 Task: Use the formula "EPOCHTODATE" in spreadsheet "Project portfolio".
Action: Mouse pressed left at (321, 323)
Screenshot: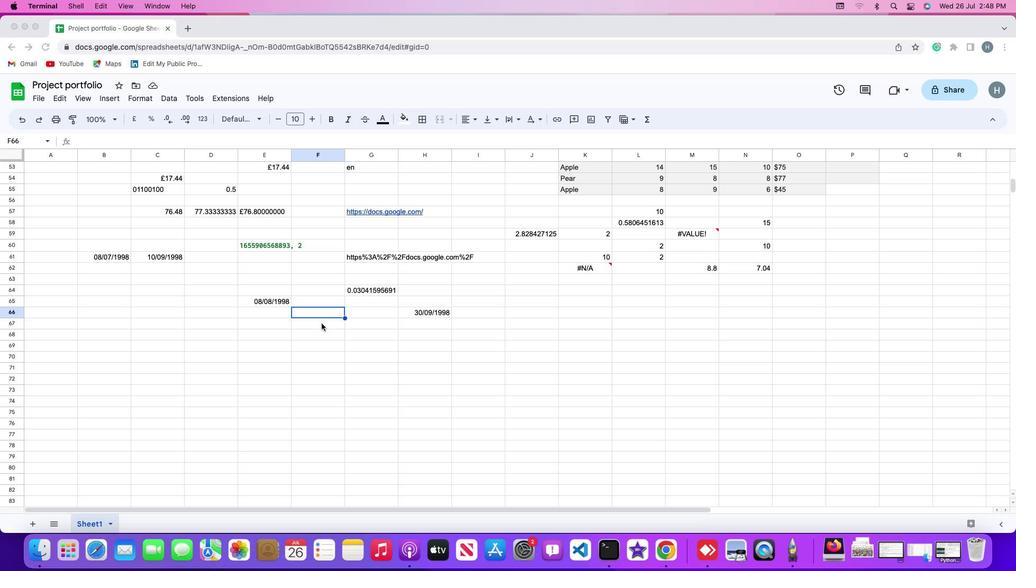 
Action: Mouse moved to (321, 326)
Screenshot: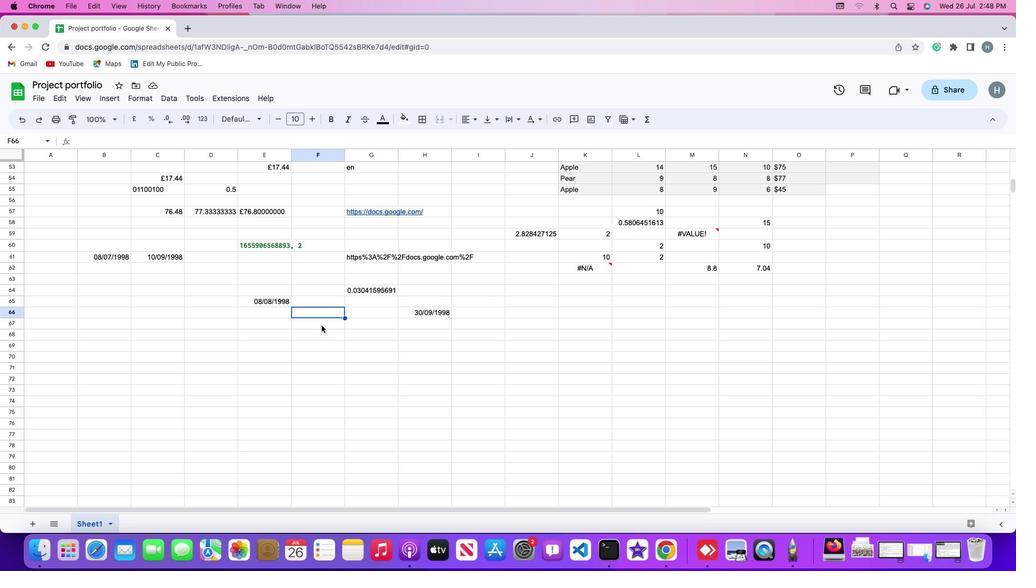 
Action: Mouse pressed left at (321, 326)
Screenshot: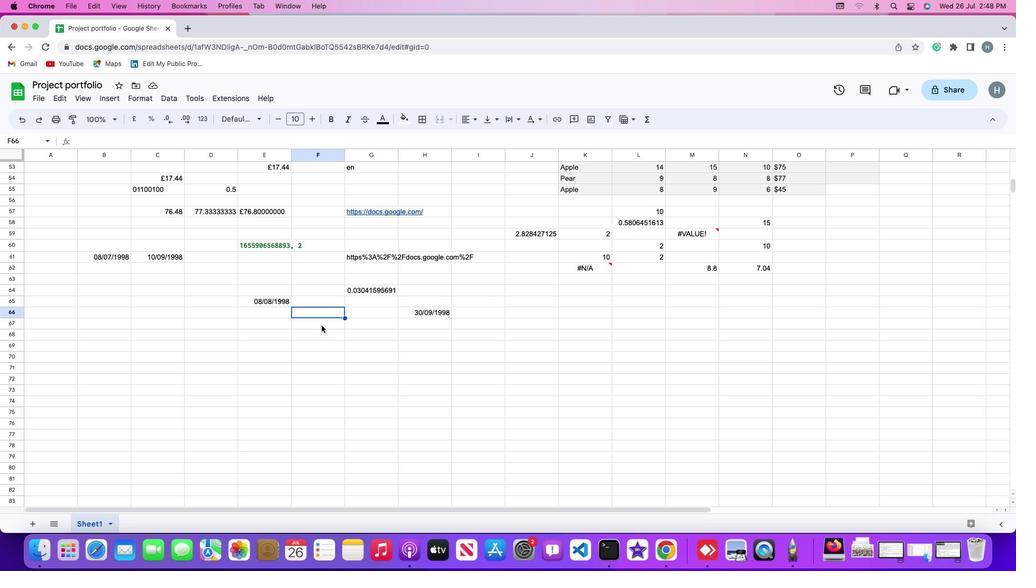 
Action: Mouse moved to (112, 100)
Screenshot: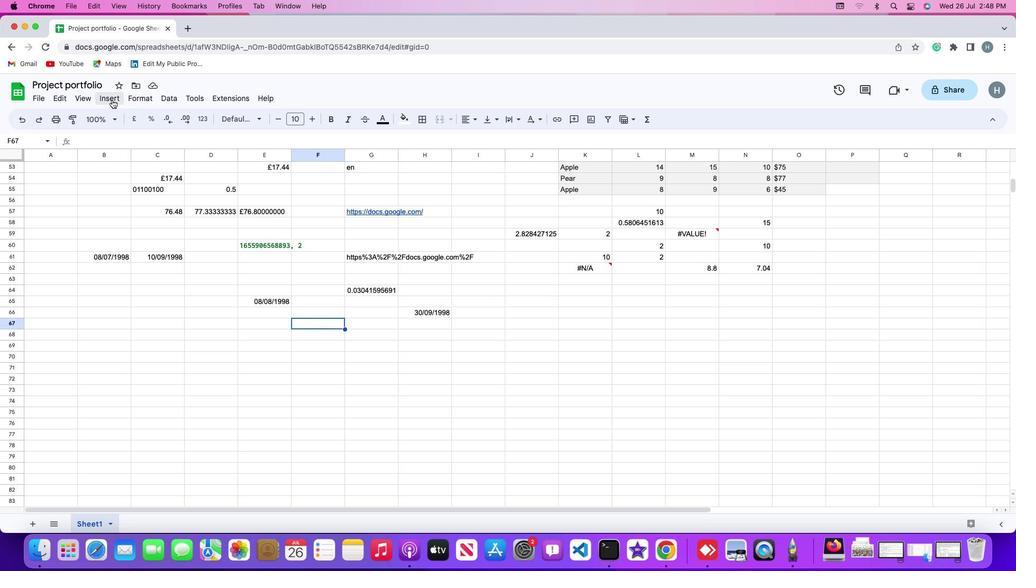 
Action: Mouse pressed left at (112, 100)
Screenshot: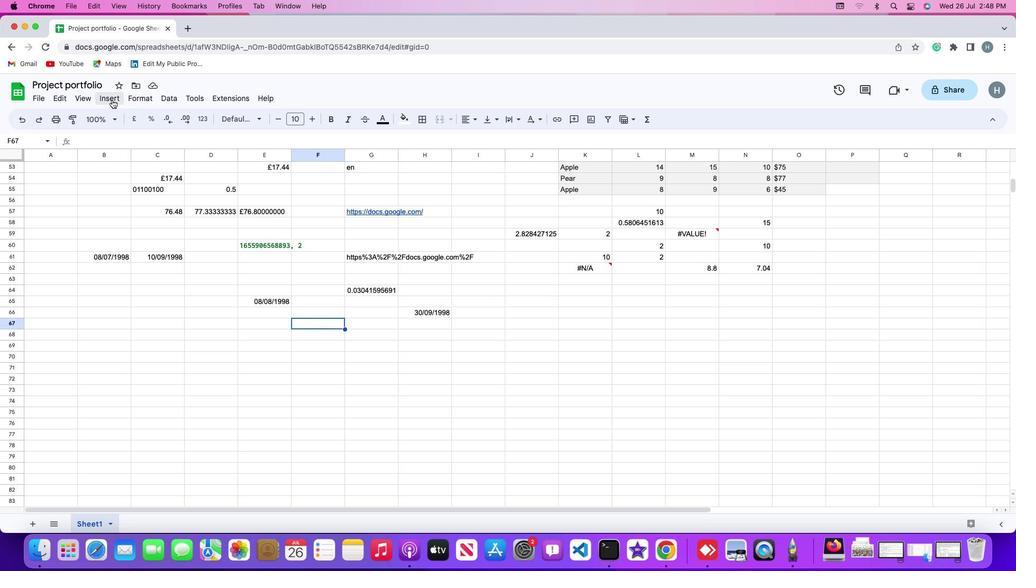 
Action: Mouse moved to (156, 273)
Screenshot: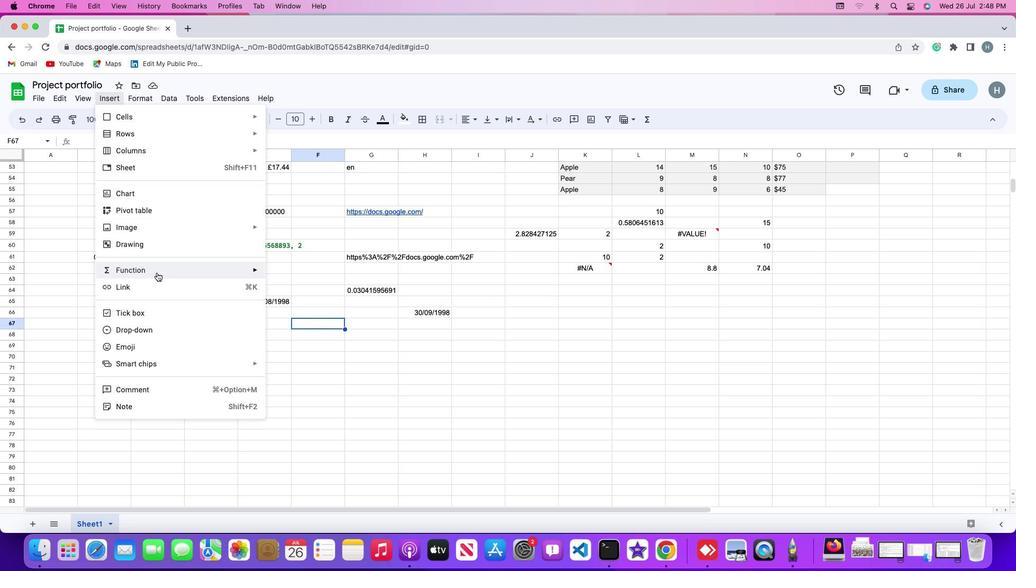 
Action: Mouse pressed left at (156, 273)
Screenshot: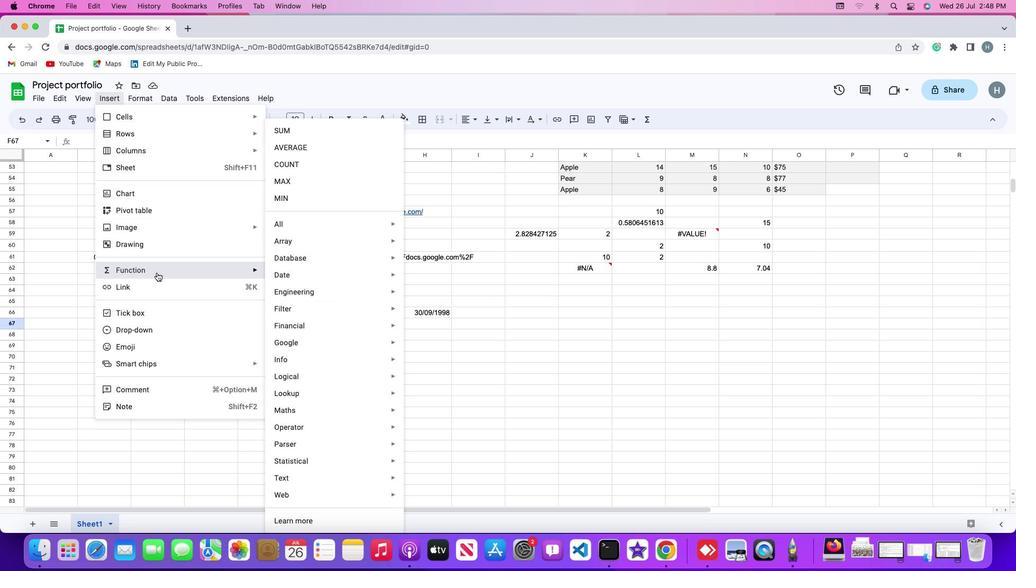
Action: Mouse moved to (312, 220)
Screenshot: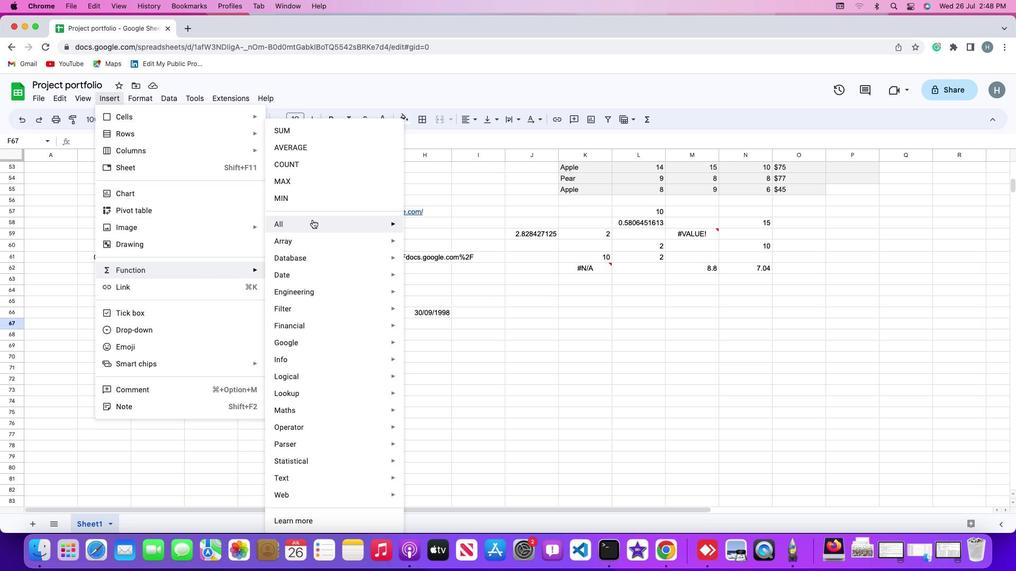 
Action: Mouse pressed left at (312, 220)
Screenshot: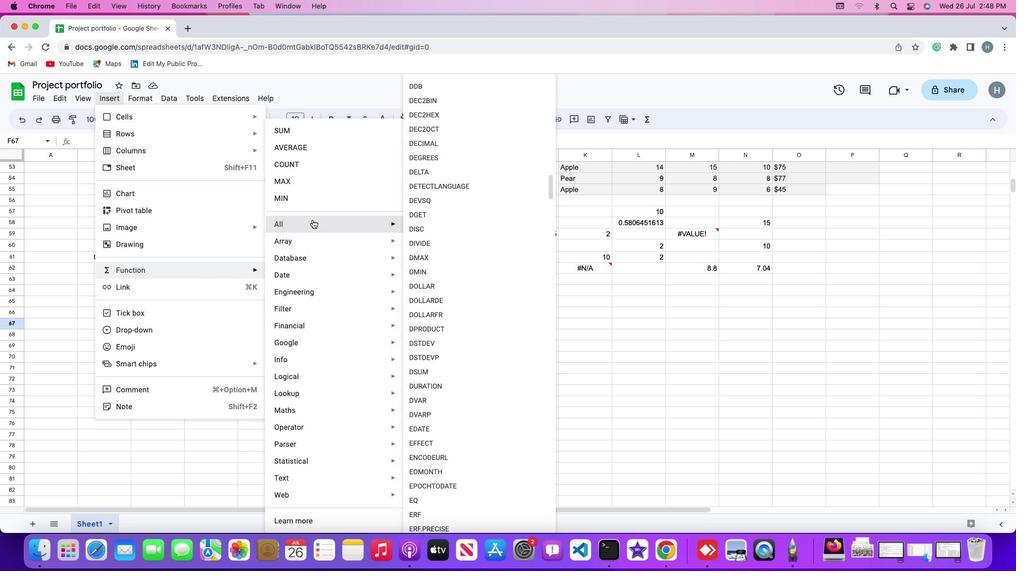
Action: Mouse moved to (445, 427)
Screenshot: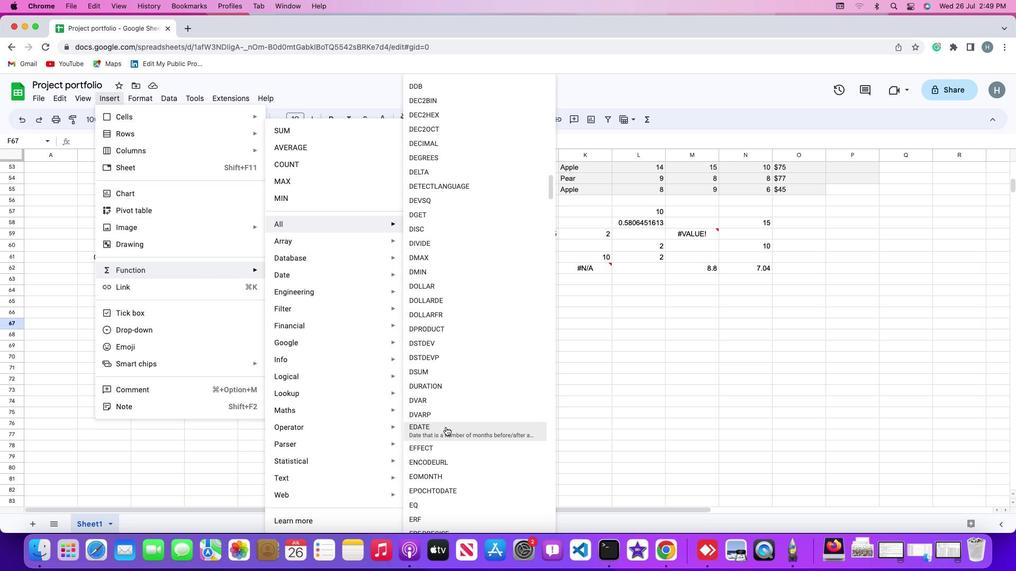 
Action: Mouse scrolled (445, 427) with delta (0, 0)
Screenshot: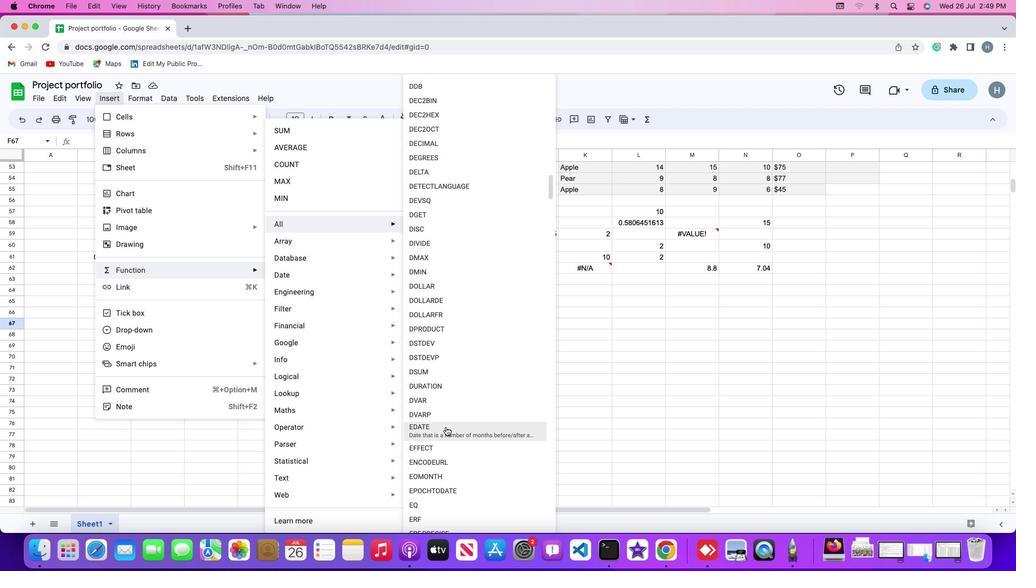 
Action: Mouse moved to (440, 484)
Screenshot: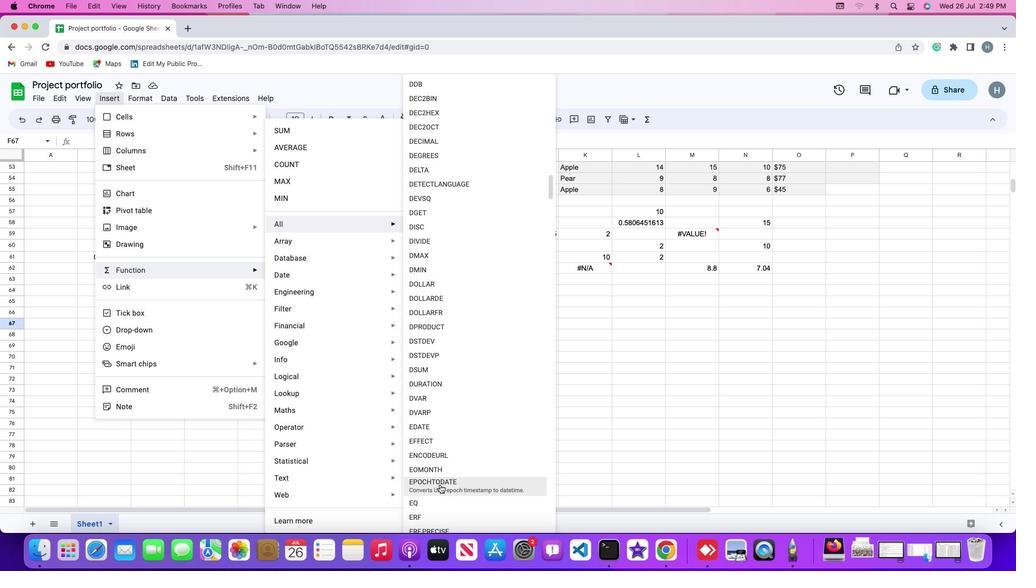 
Action: Mouse pressed left at (440, 484)
Screenshot: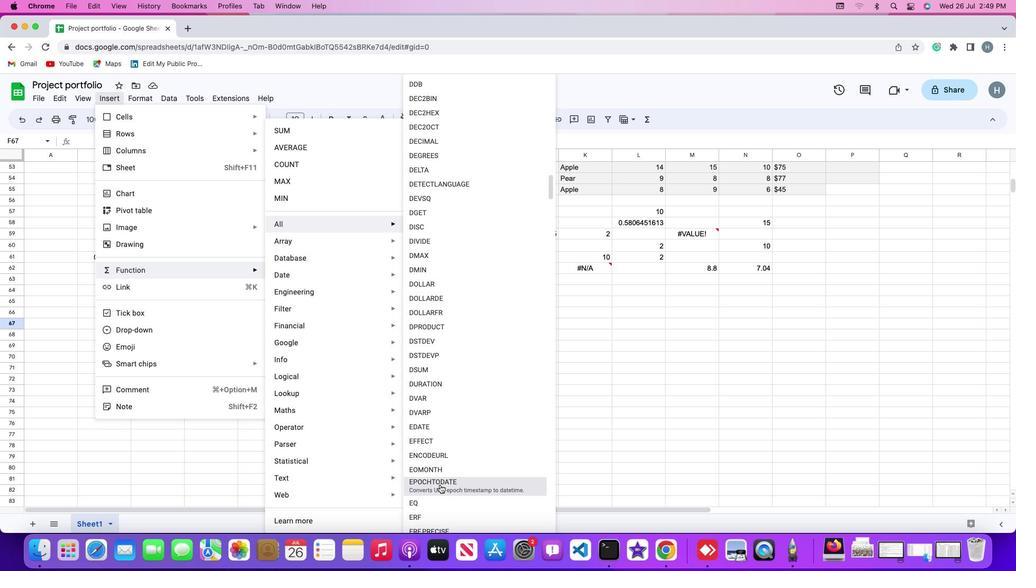 
Action: Mouse moved to (289, 280)
Screenshot: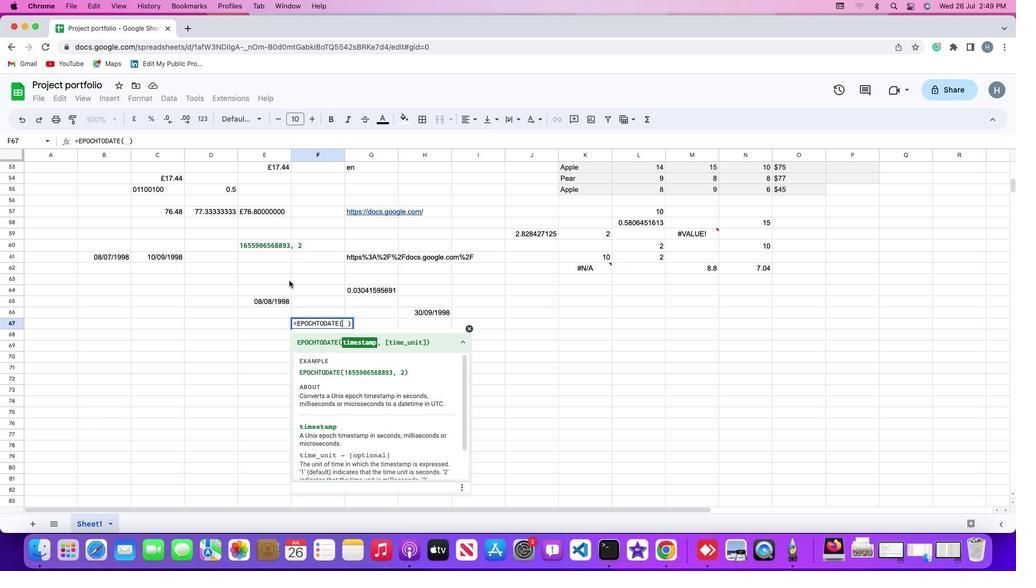 
Action: Key pressed '1''6''5''5''9''0''6''5''6''8''8''9''3'
Screenshot: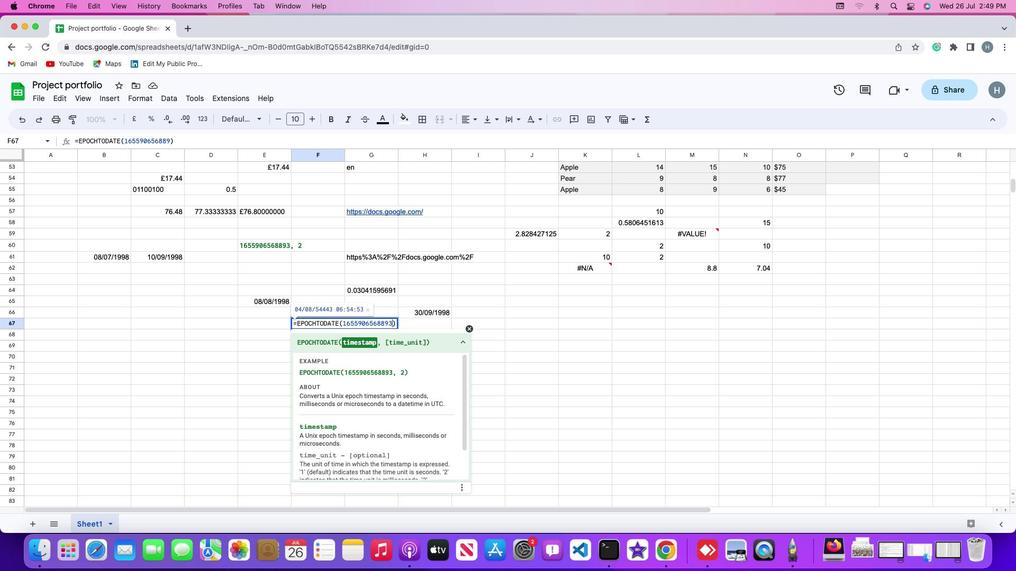 
Action: Mouse moved to (288, 281)
Screenshot: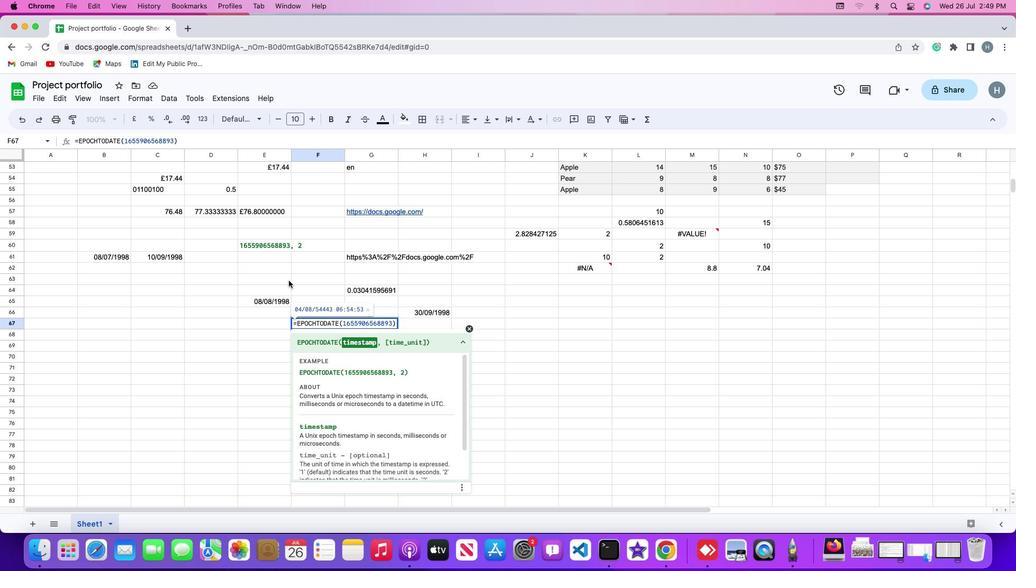 
Action: Key pressed ','
Screenshot: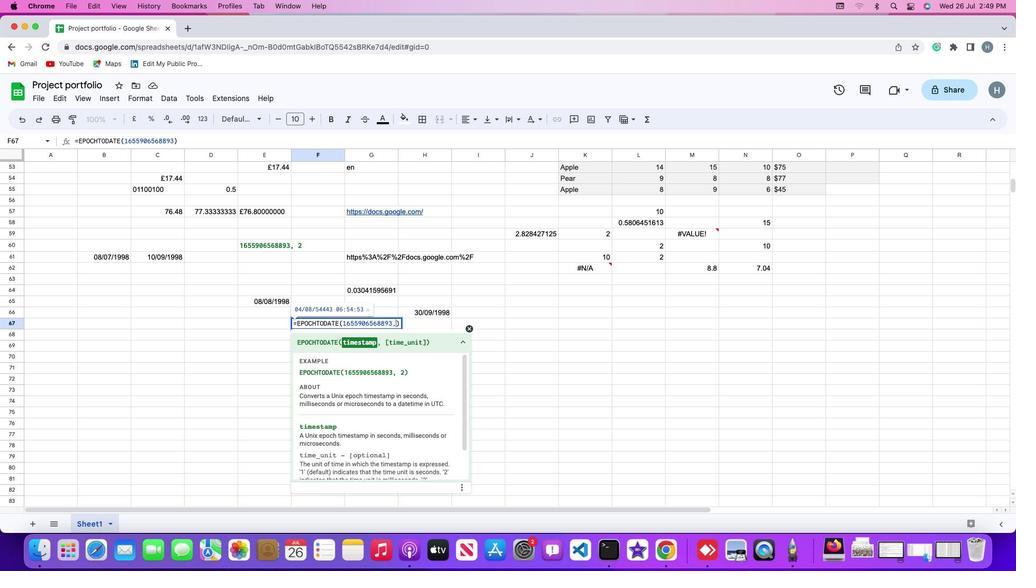 
Action: Mouse moved to (288, 281)
Screenshot: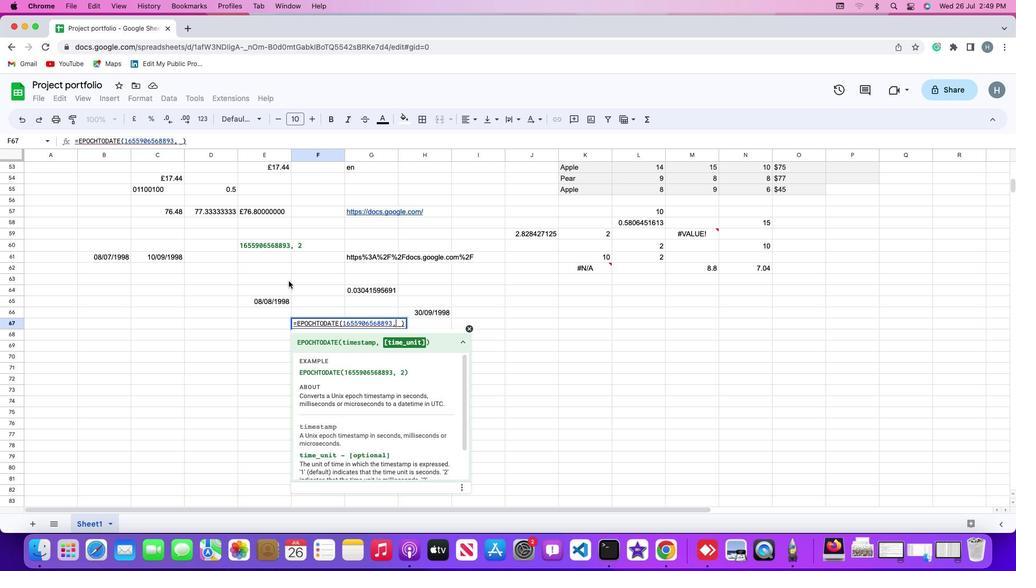 
Action: Key pressed '2'
Screenshot: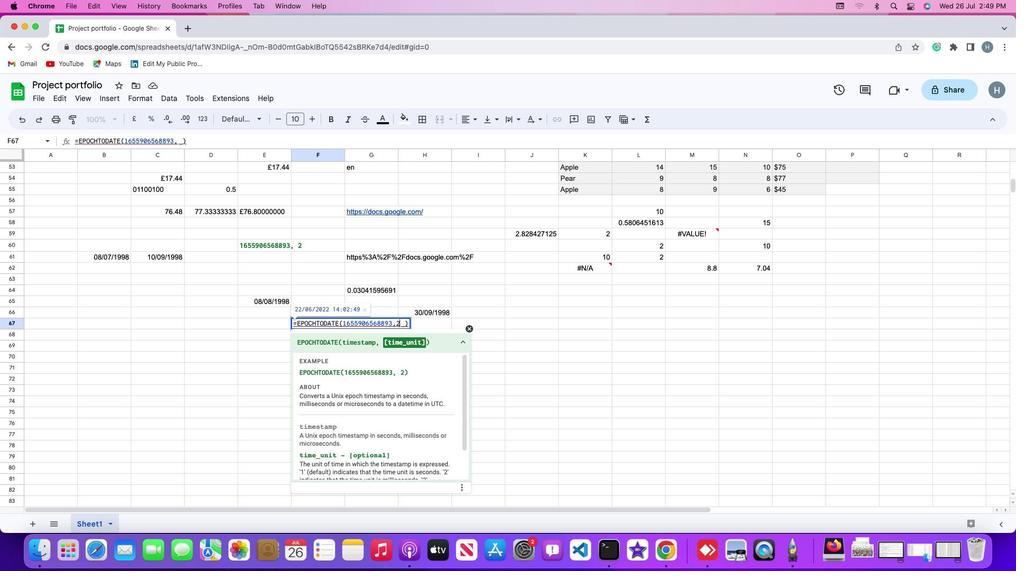 
Action: Mouse moved to (287, 282)
Screenshot: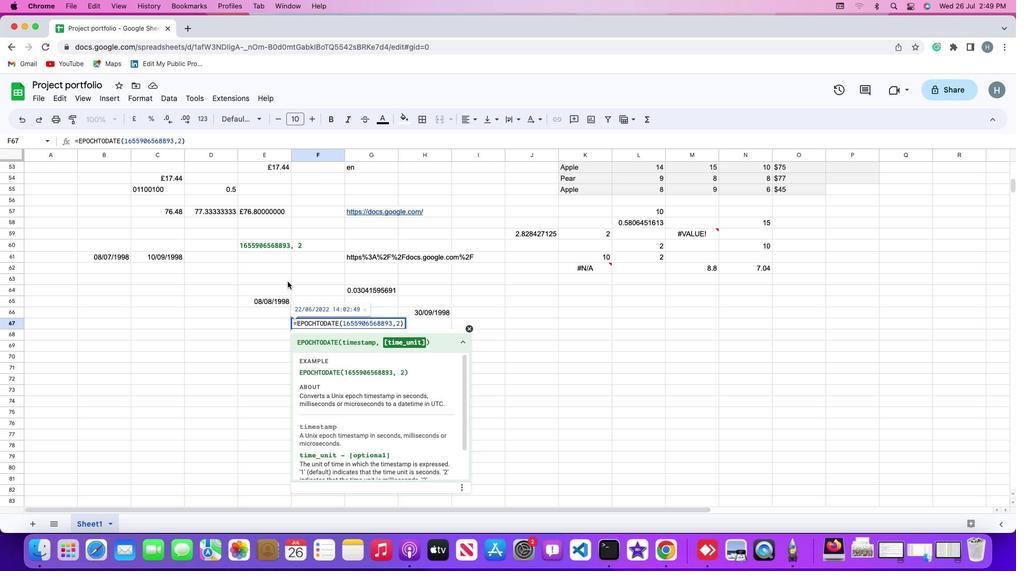 
Action: Key pressed Key.enter
Screenshot: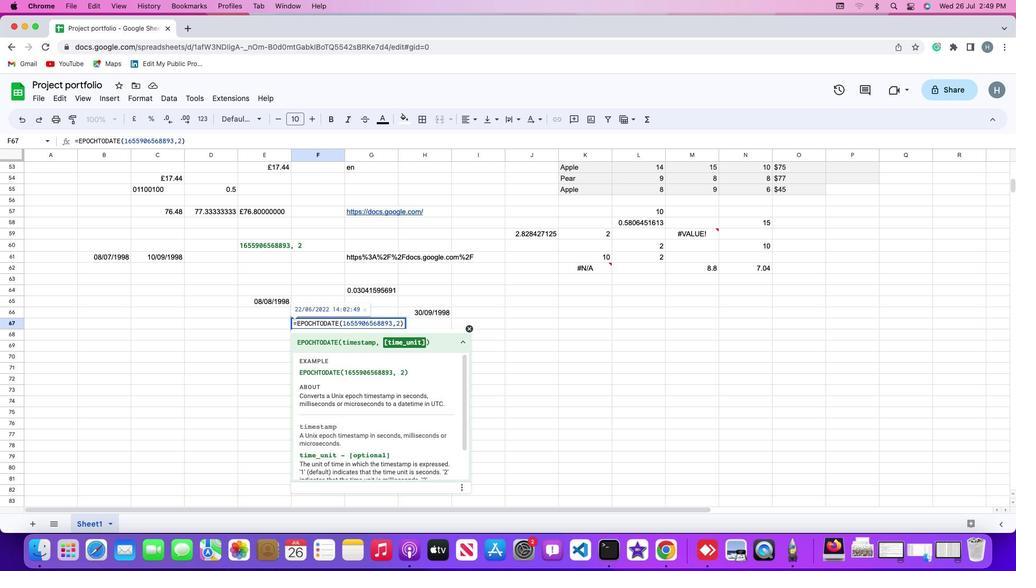 
Action: Mouse moved to (287, 282)
Screenshot: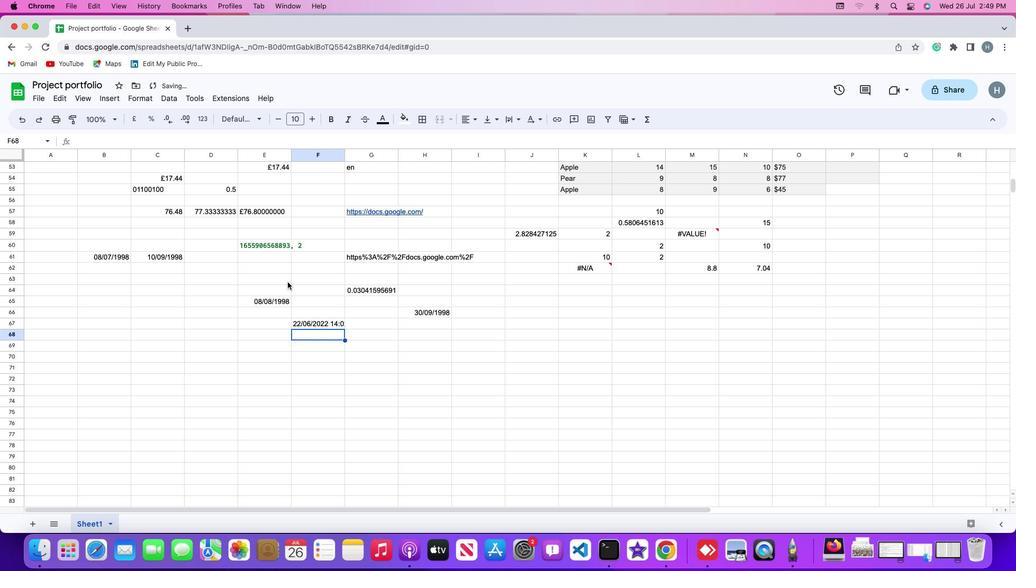 
